 Task: Look for products in the category "Fusilli" from Store Brand only.
Action: Mouse moved to (250, 121)
Screenshot: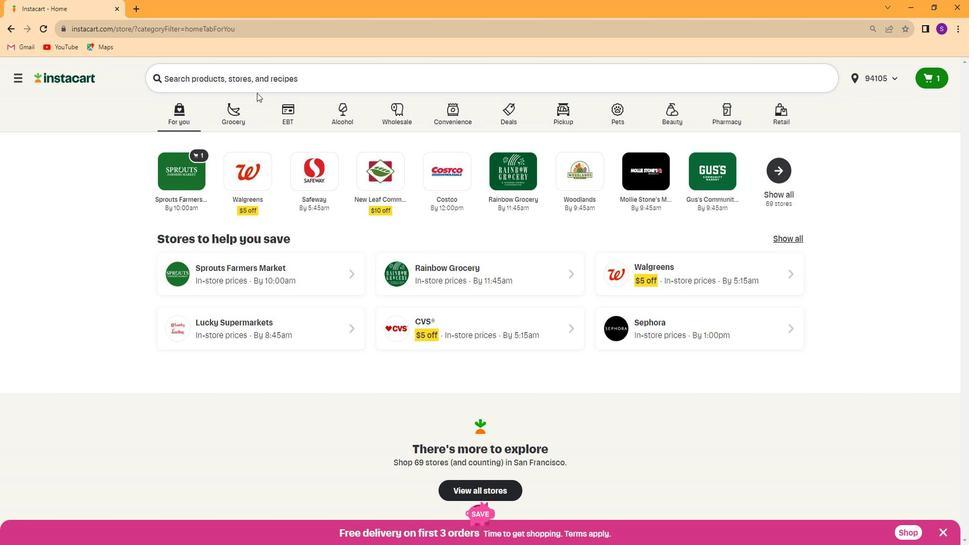 
Action: Mouse pressed left at (250, 121)
Screenshot: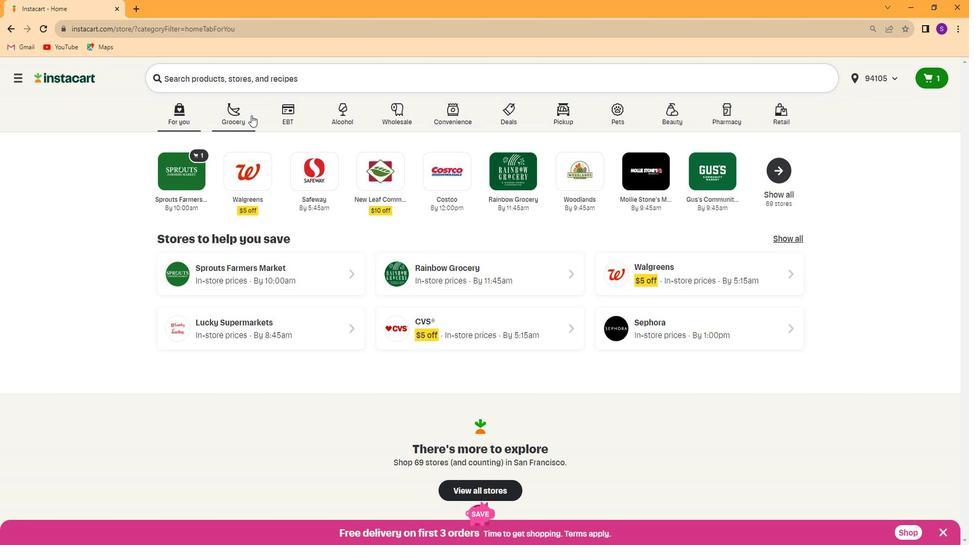 
Action: Mouse moved to (236, 180)
Screenshot: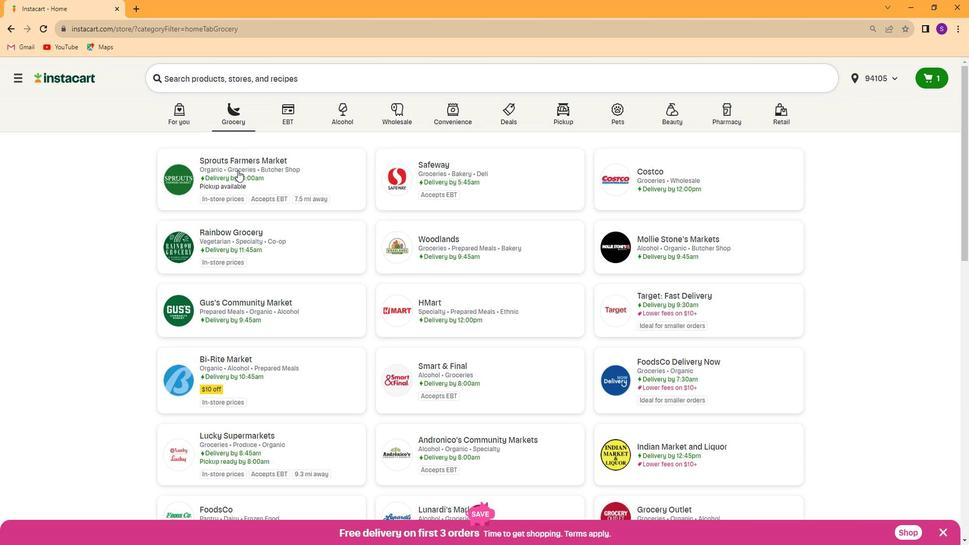 
Action: Mouse pressed left at (236, 180)
Screenshot: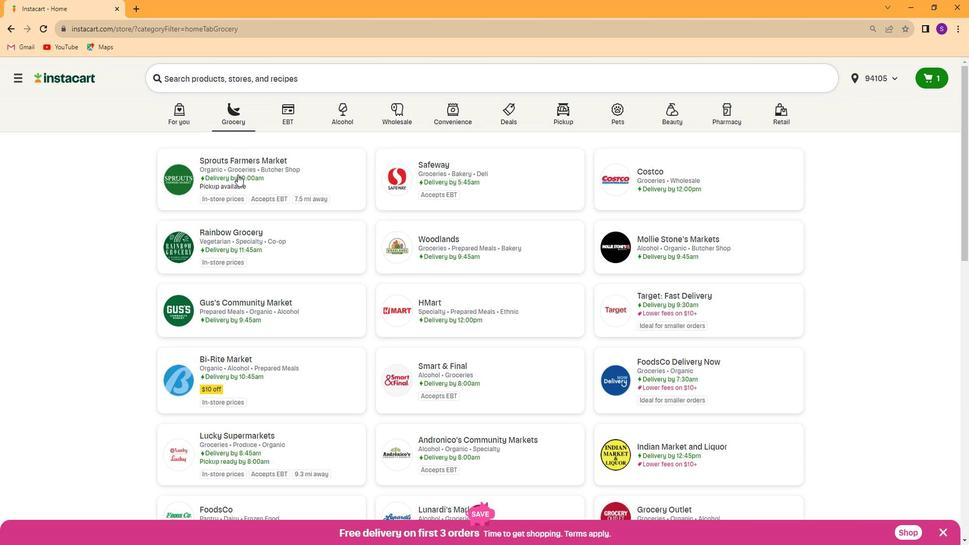
Action: Mouse moved to (78, 399)
Screenshot: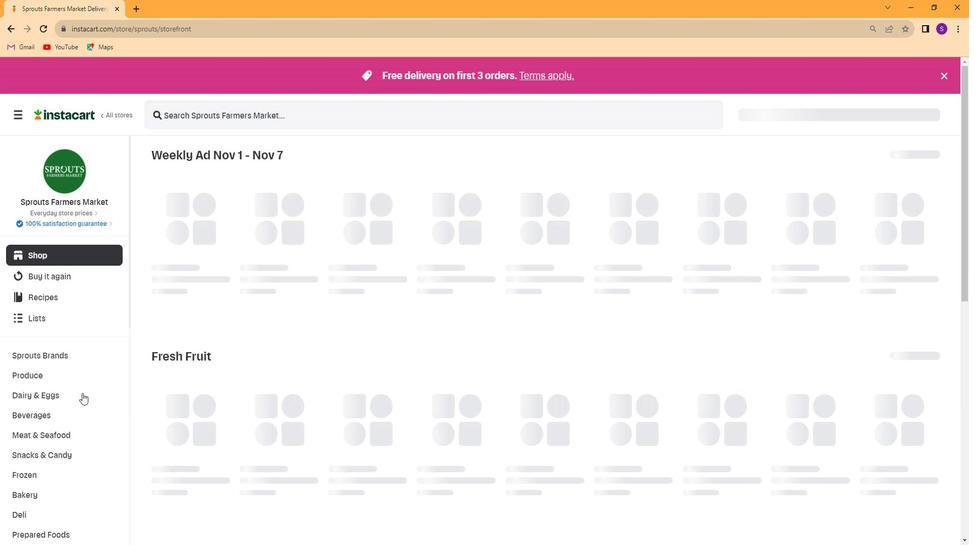 
Action: Mouse scrolled (78, 399) with delta (0, 0)
Screenshot: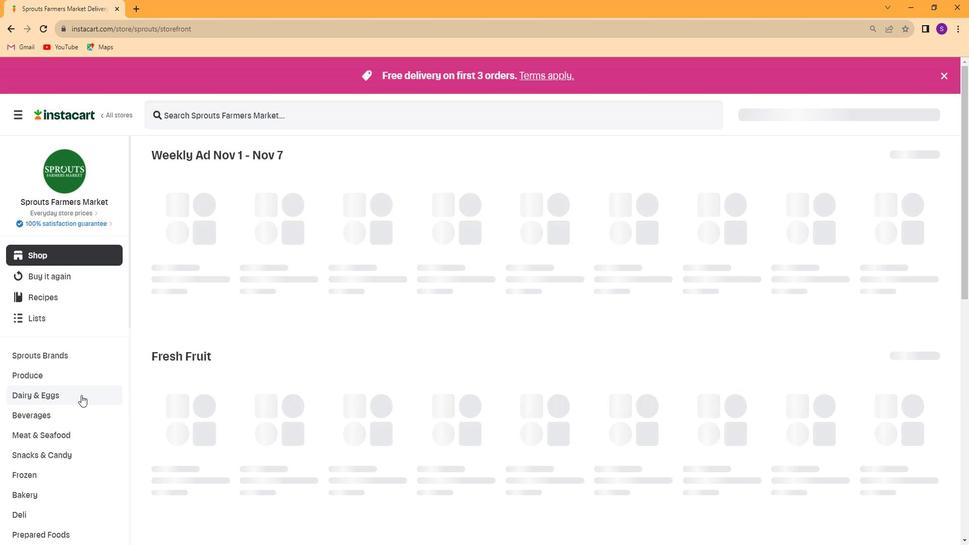 
Action: Mouse scrolled (78, 399) with delta (0, 0)
Screenshot: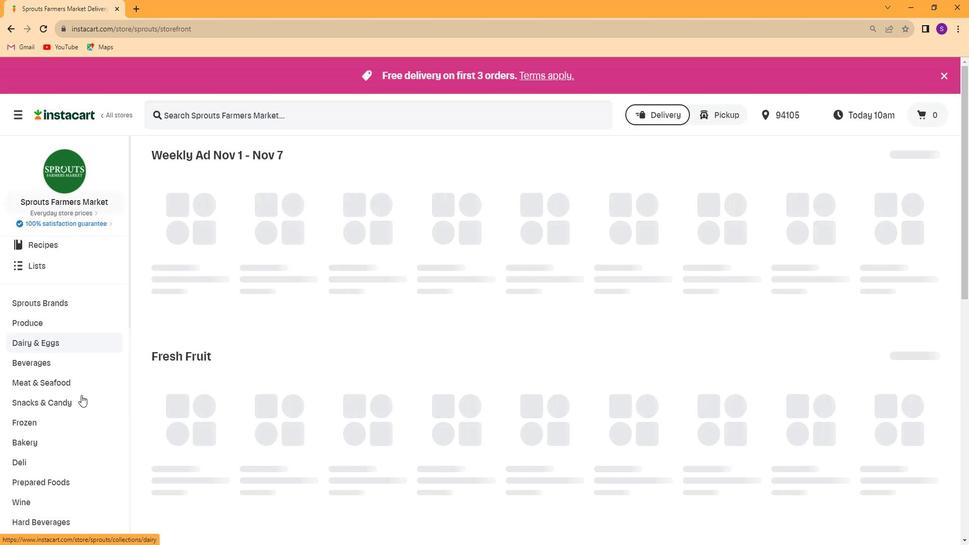 
Action: Mouse scrolled (78, 399) with delta (0, 0)
Screenshot: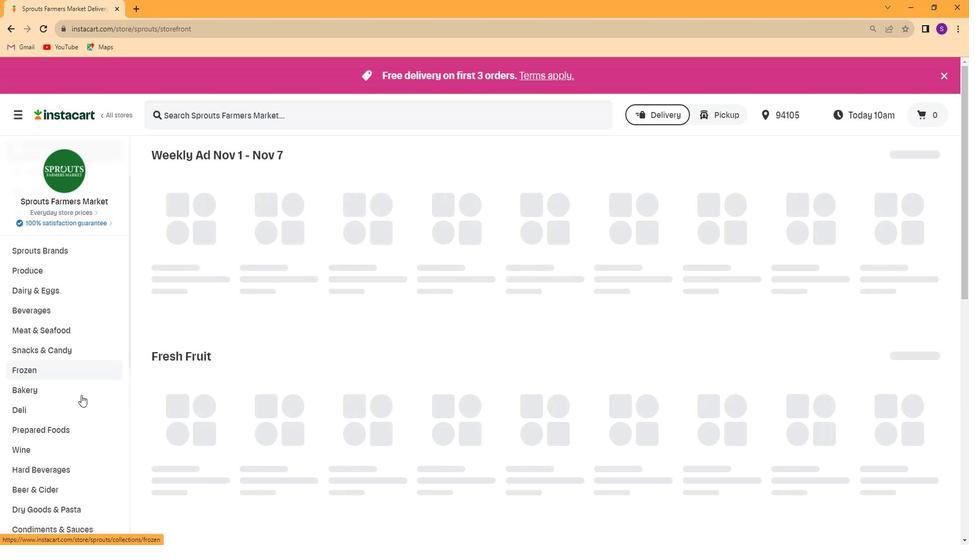 
Action: Mouse moved to (72, 458)
Screenshot: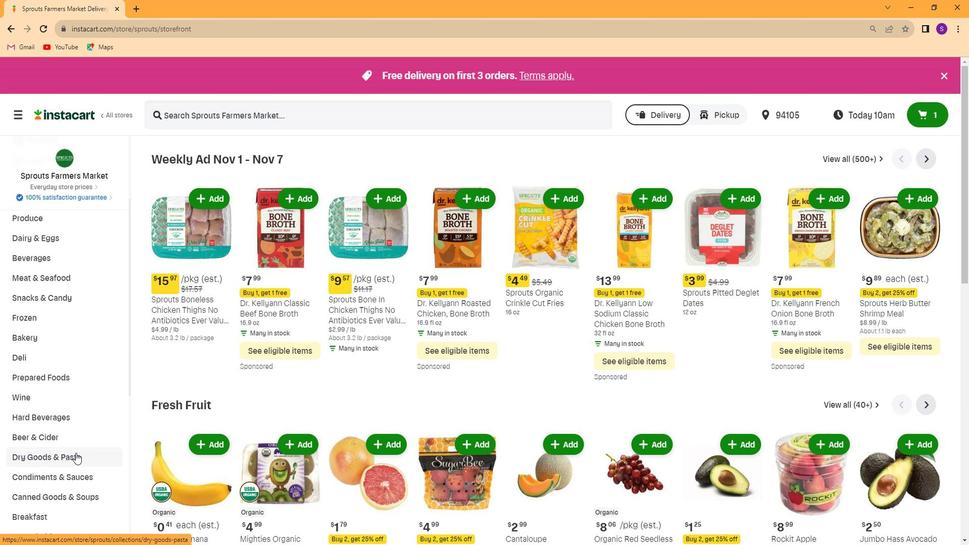 
Action: Mouse pressed left at (72, 458)
Screenshot: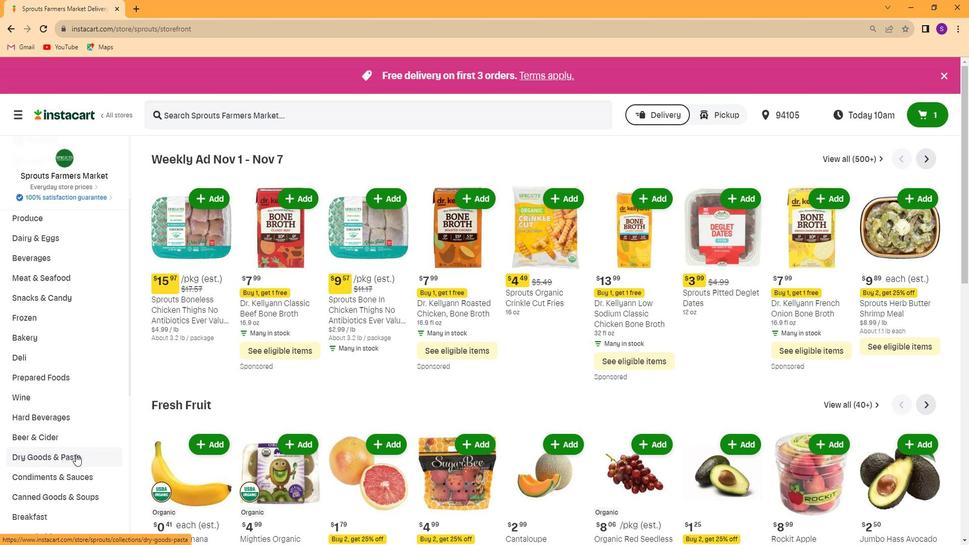 
Action: Mouse moved to (317, 189)
Screenshot: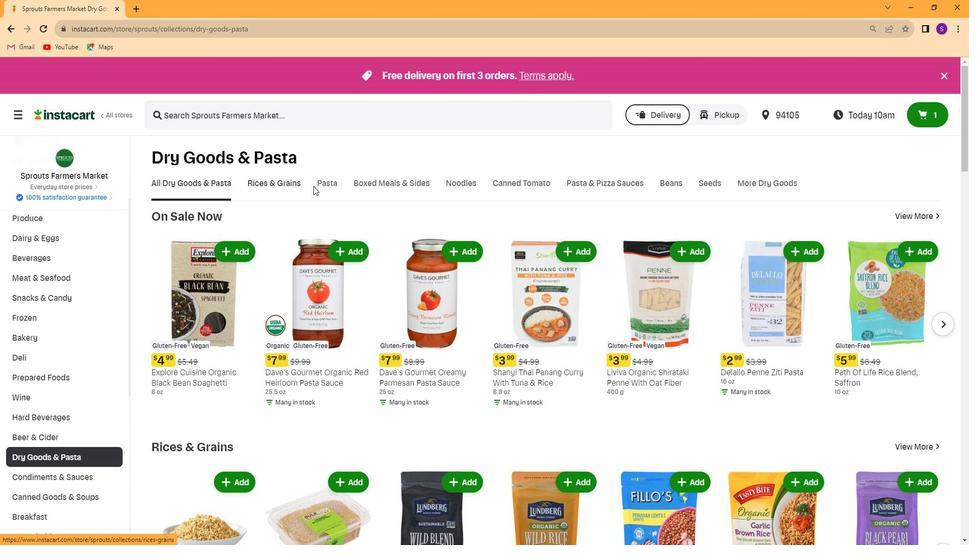 
Action: Mouse pressed left at (317, 189)
Screenshot: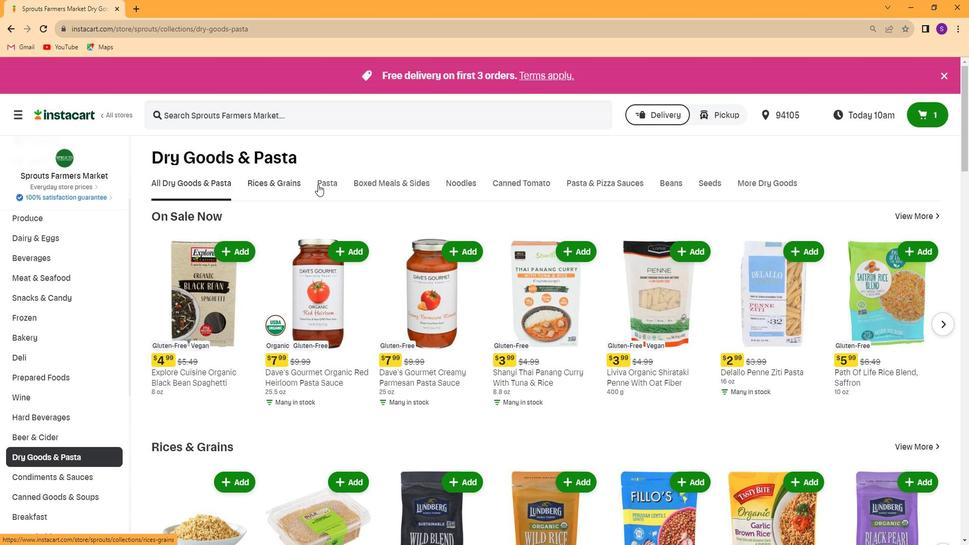 
Action: Mouse moved to (953, 235)
Screenshot: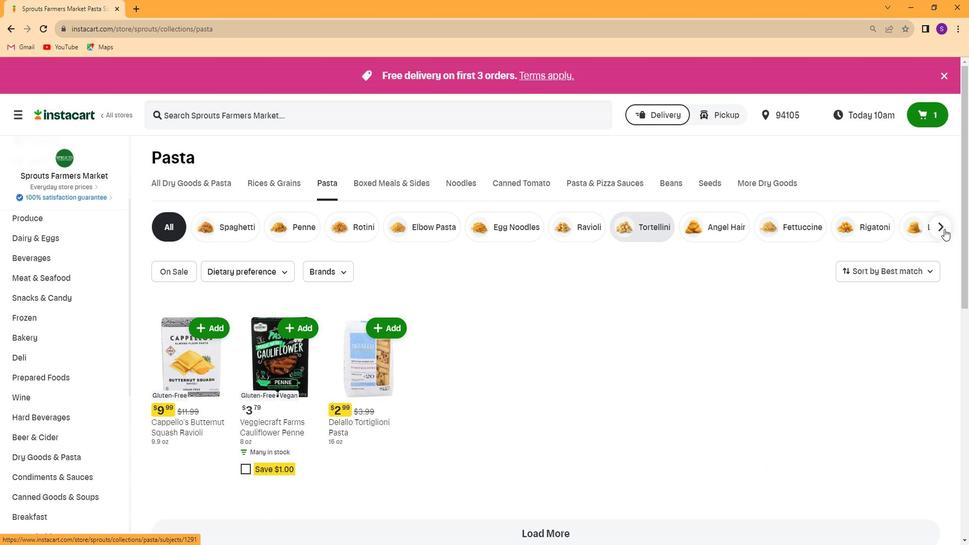 
Action: Mouse pressed left at (953, 235)
Screenshot: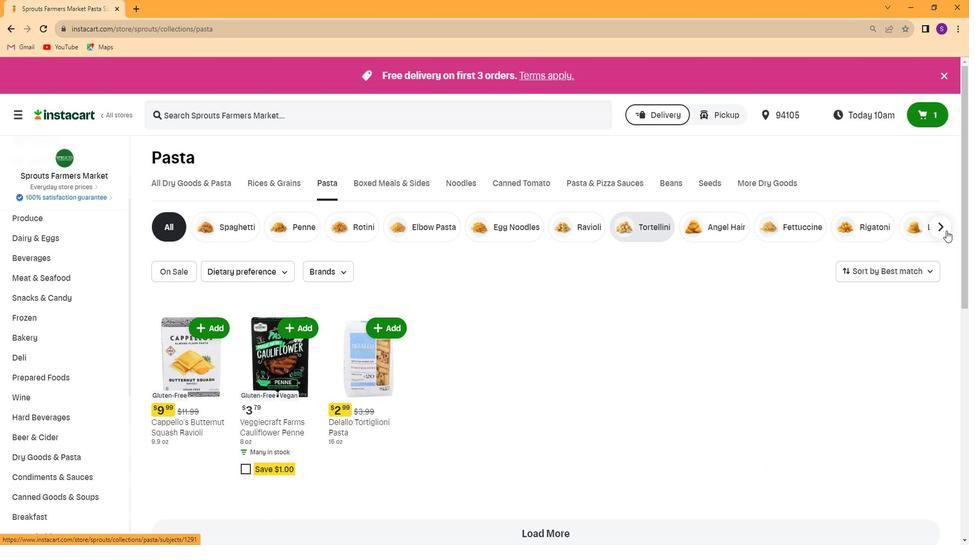
Action: Mouse moved to (605, 231)
Screenshot: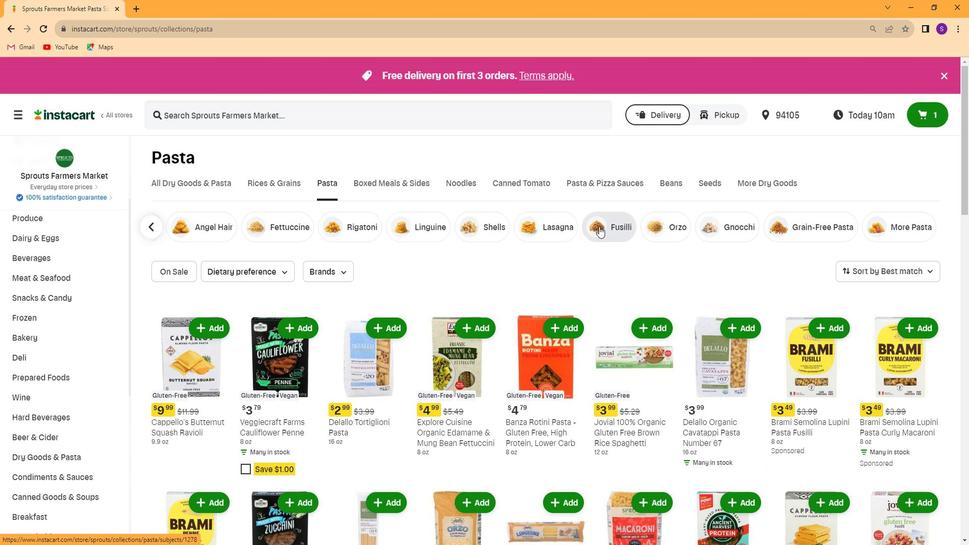 
Action: Mouse pressed left at (605, 231)
Screenshot: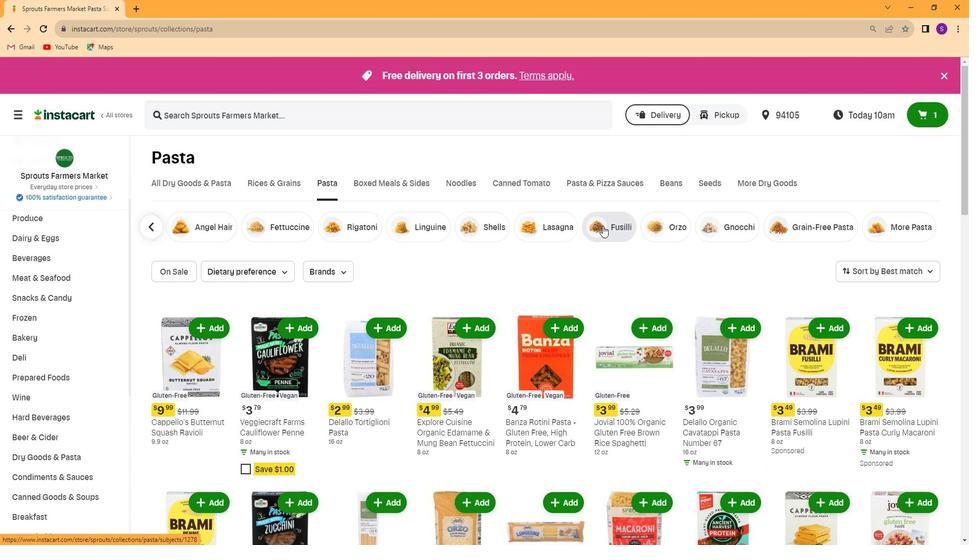 
Action: Mouse moved to (335, 271)
Screenshot: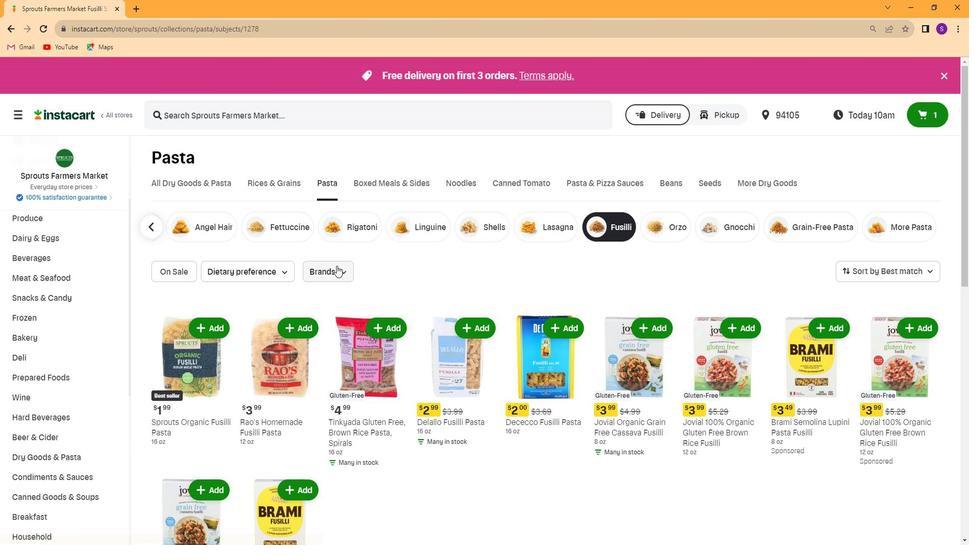 
Action: Mouse pressed left at (335, 271)
Screenshot: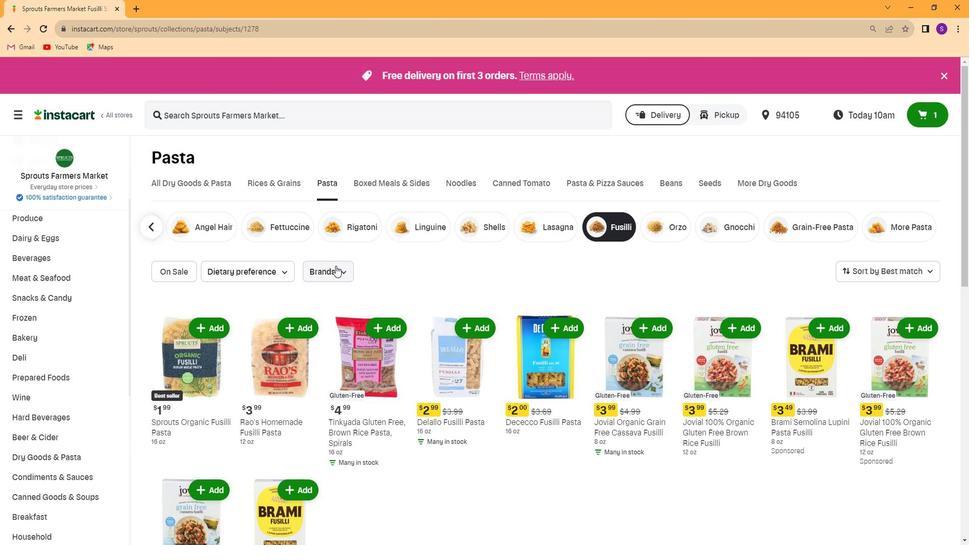 
Action: Mouse moved to (351, 300)
Screenshot: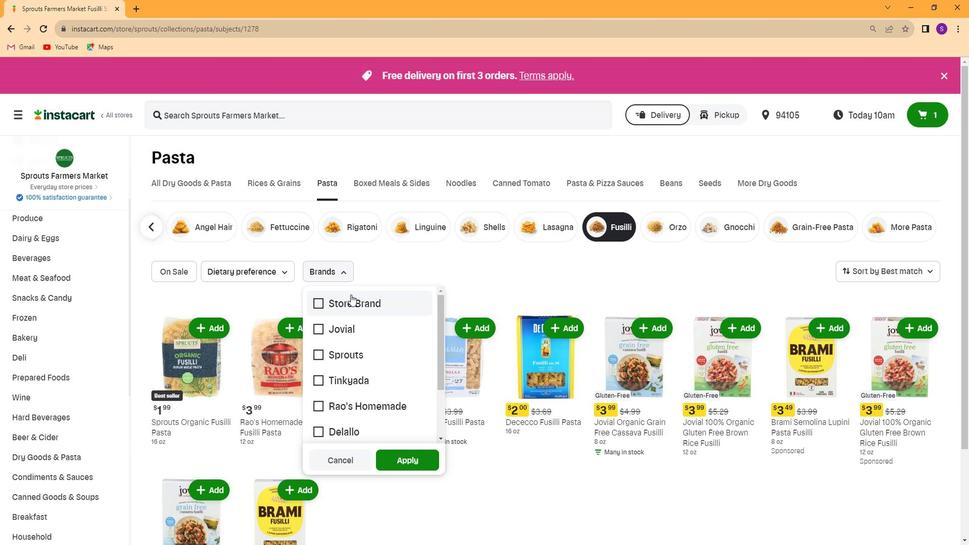 
Action: Mouse pressed left at (351, 300)
Screenshot: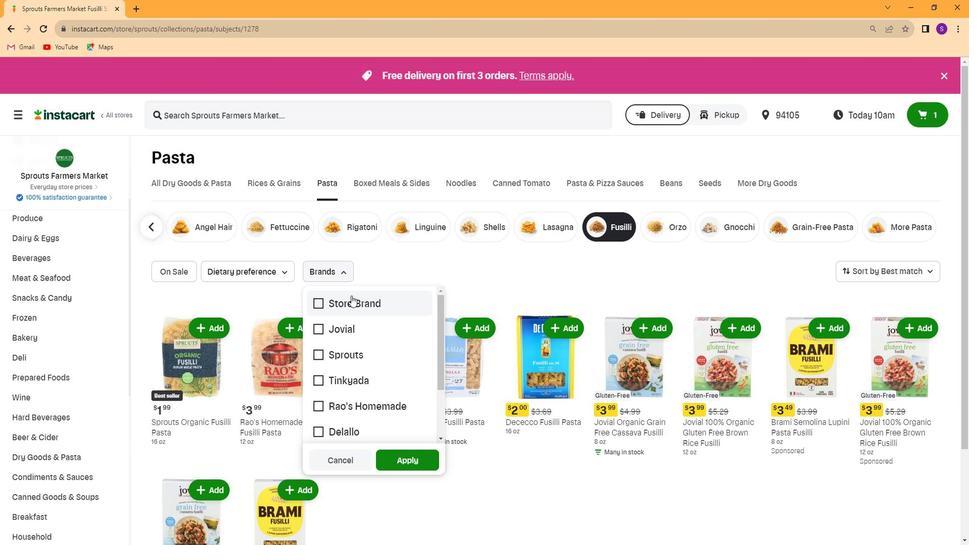 
Action: Mouse moved to (411, 461)
Screenshot: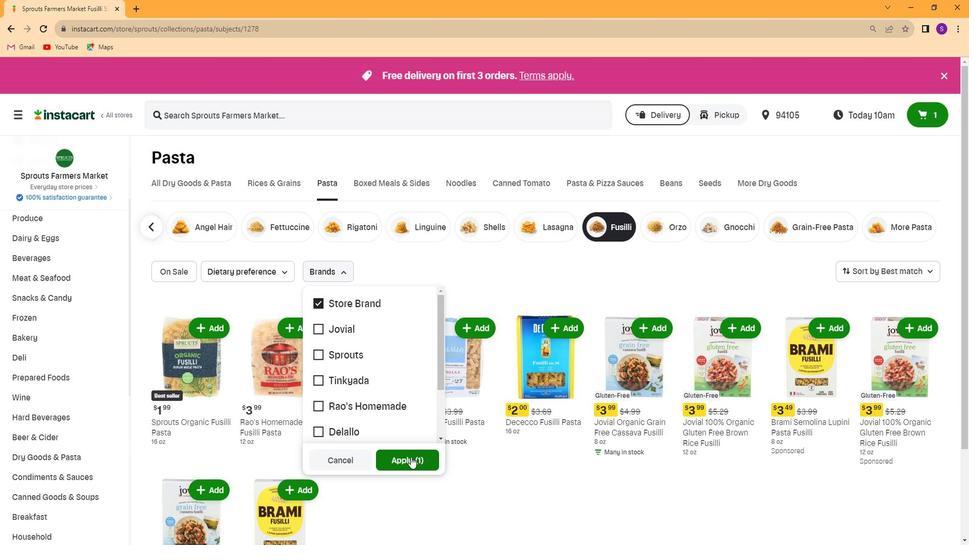 
Action: Mouse pressed left at (411, 461)
Screenshot: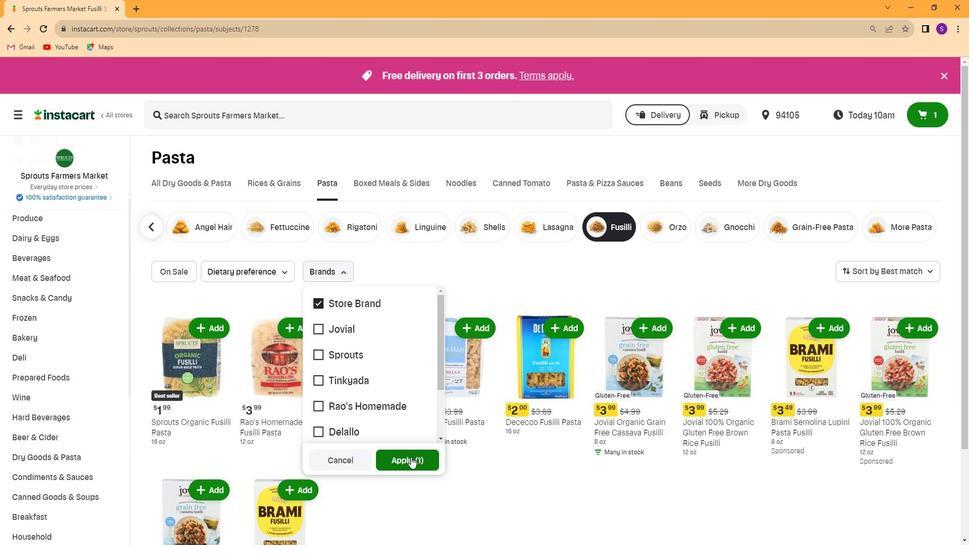 
Action: Mouse moved to (383, 400)
Screenshot: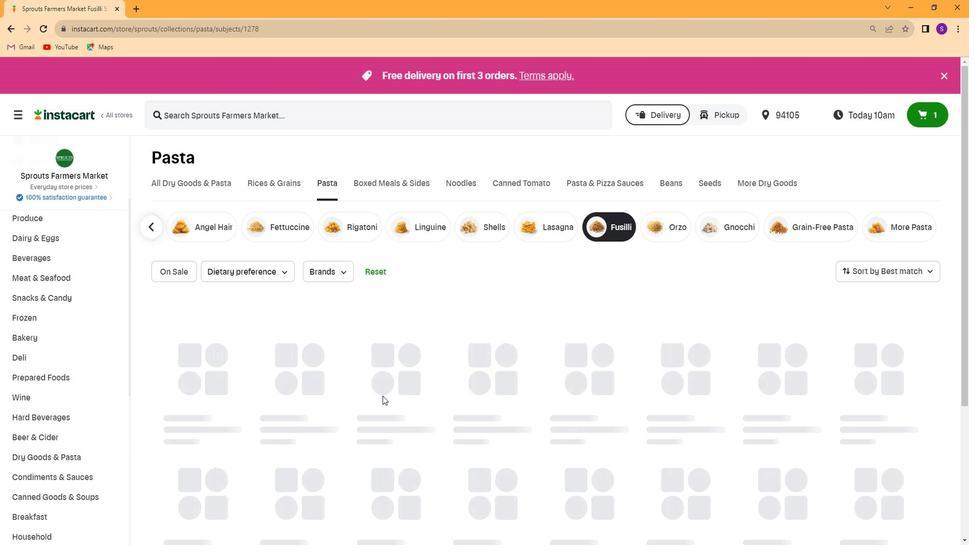 
